 Task: Use the formula "STDEV.P" in spreadsheet "Project portfolio".
Action: Mouse moved to (158, 105)
Screenshot: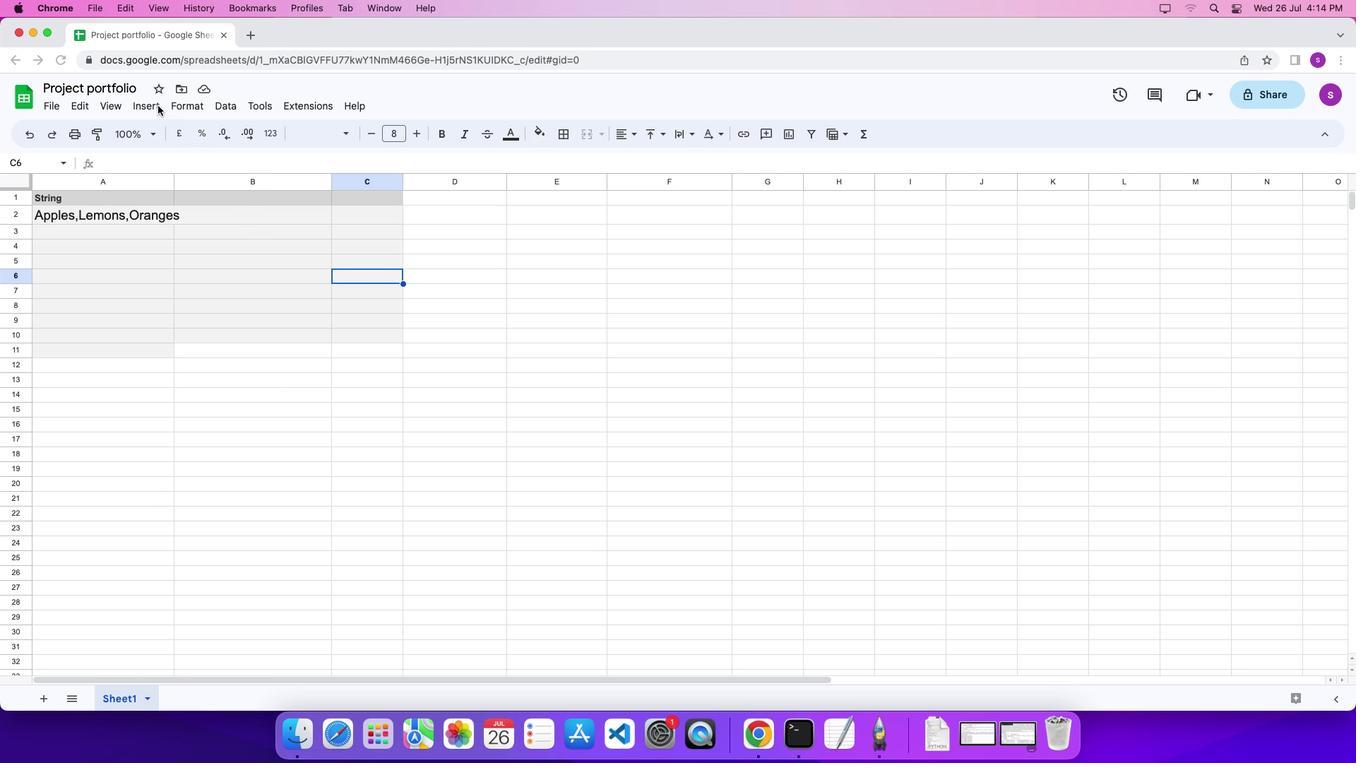 
Action: Mouse pressed left at (158, 105)
Screenshot: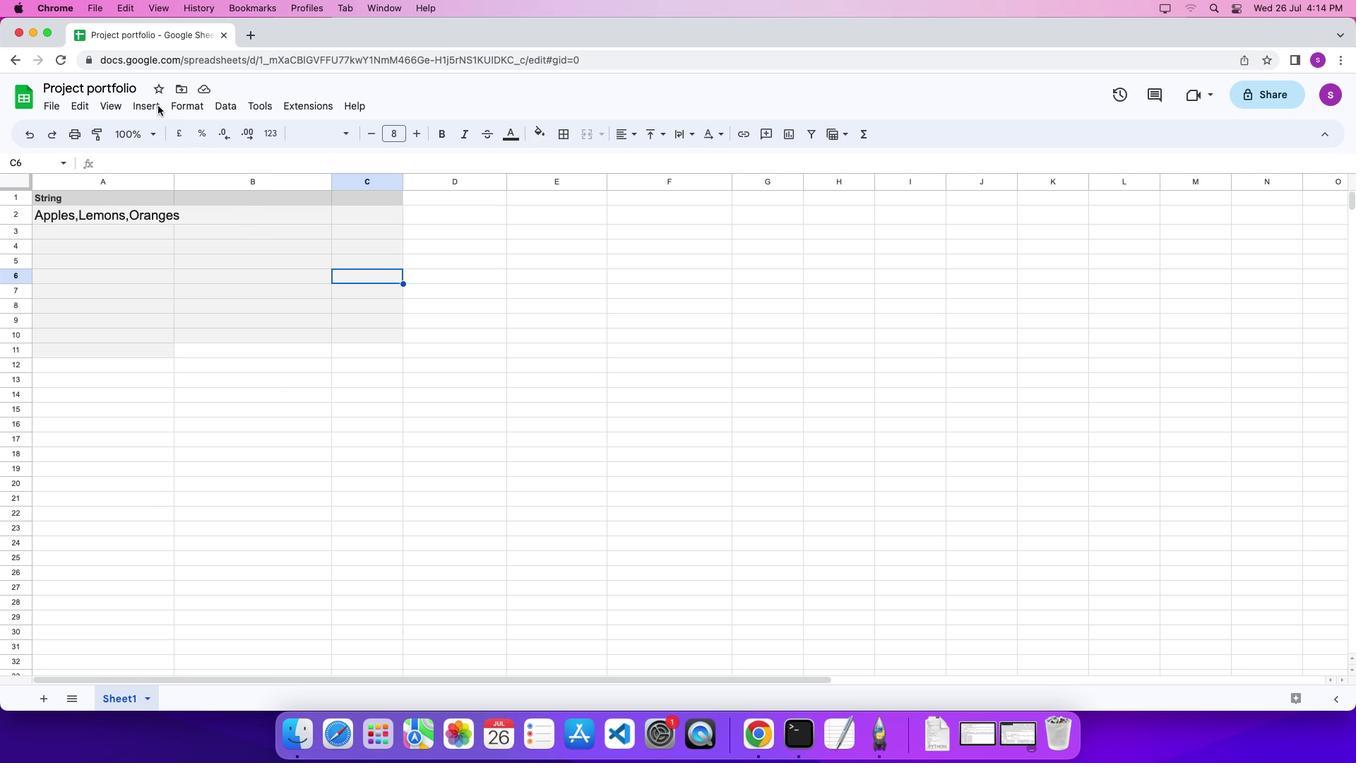 
Action: Mouse moved to (154, 103)
Screenshot: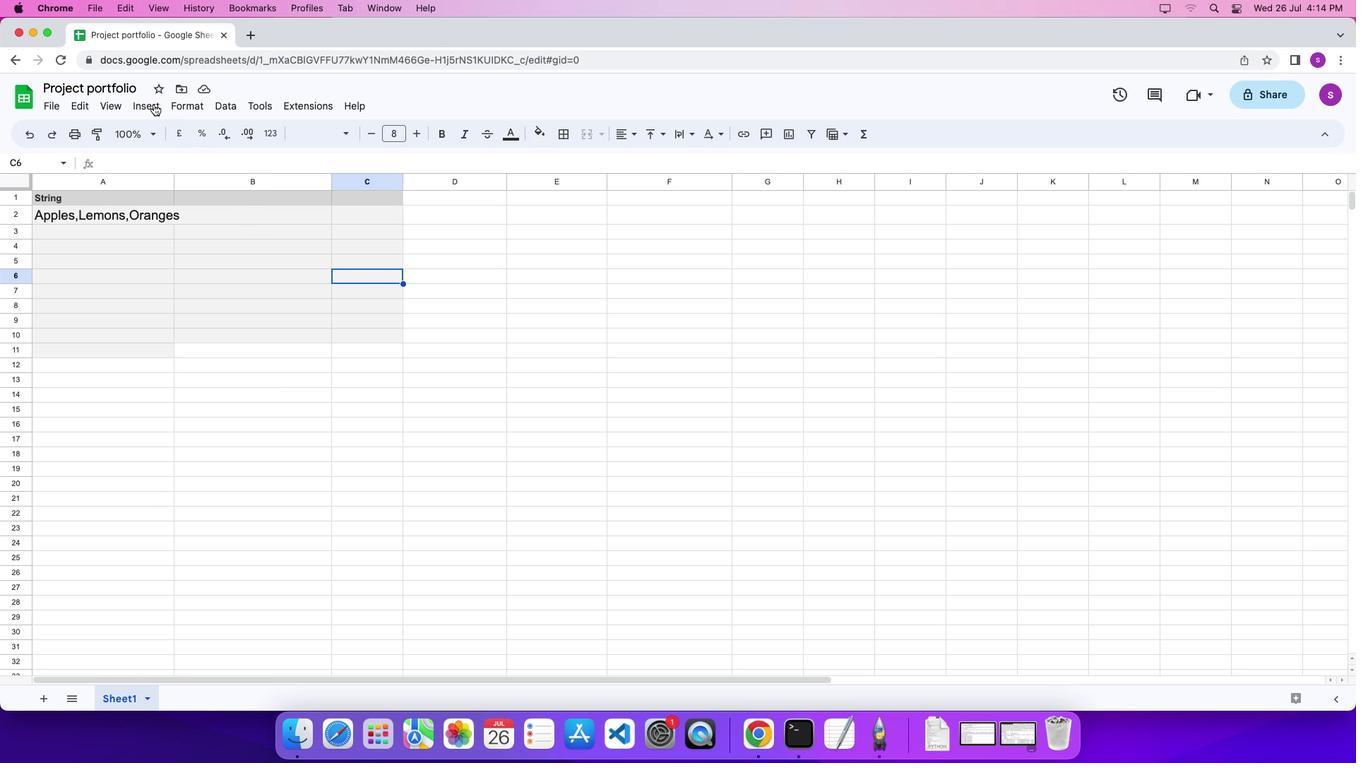 
Action: Mouse pressed left at (154, 103)
Screenshot: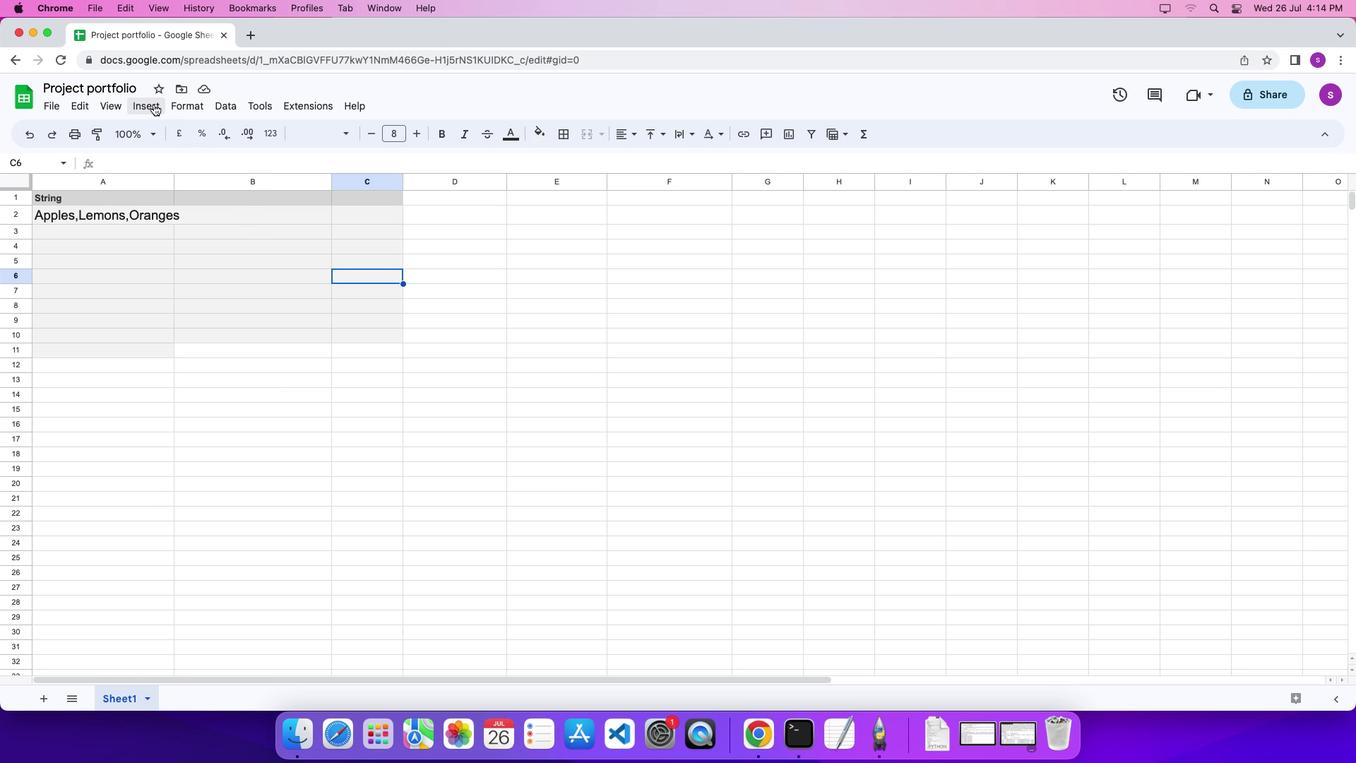 
Action: Mouse moved to (622, 633)
Screenshot: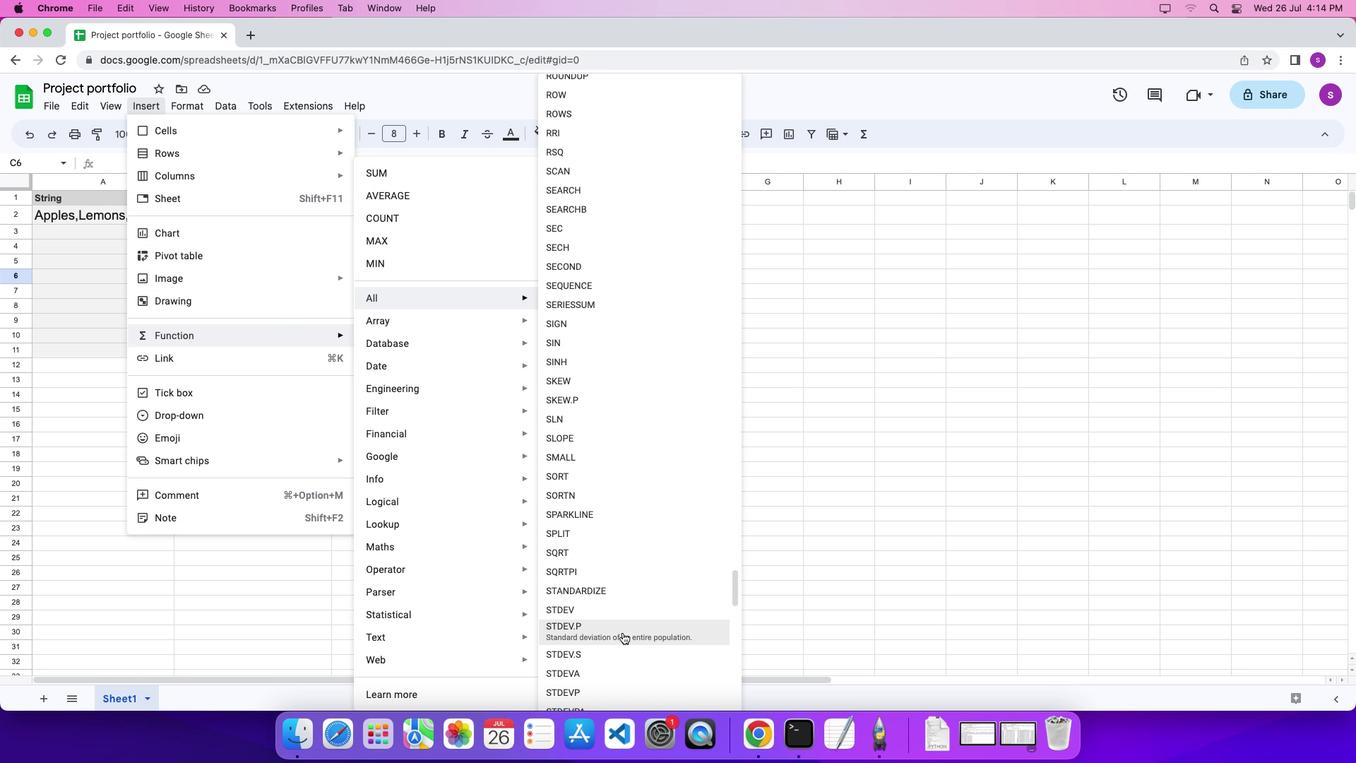 
Action: Mouse pressed left at (622, 633)
Screenshot: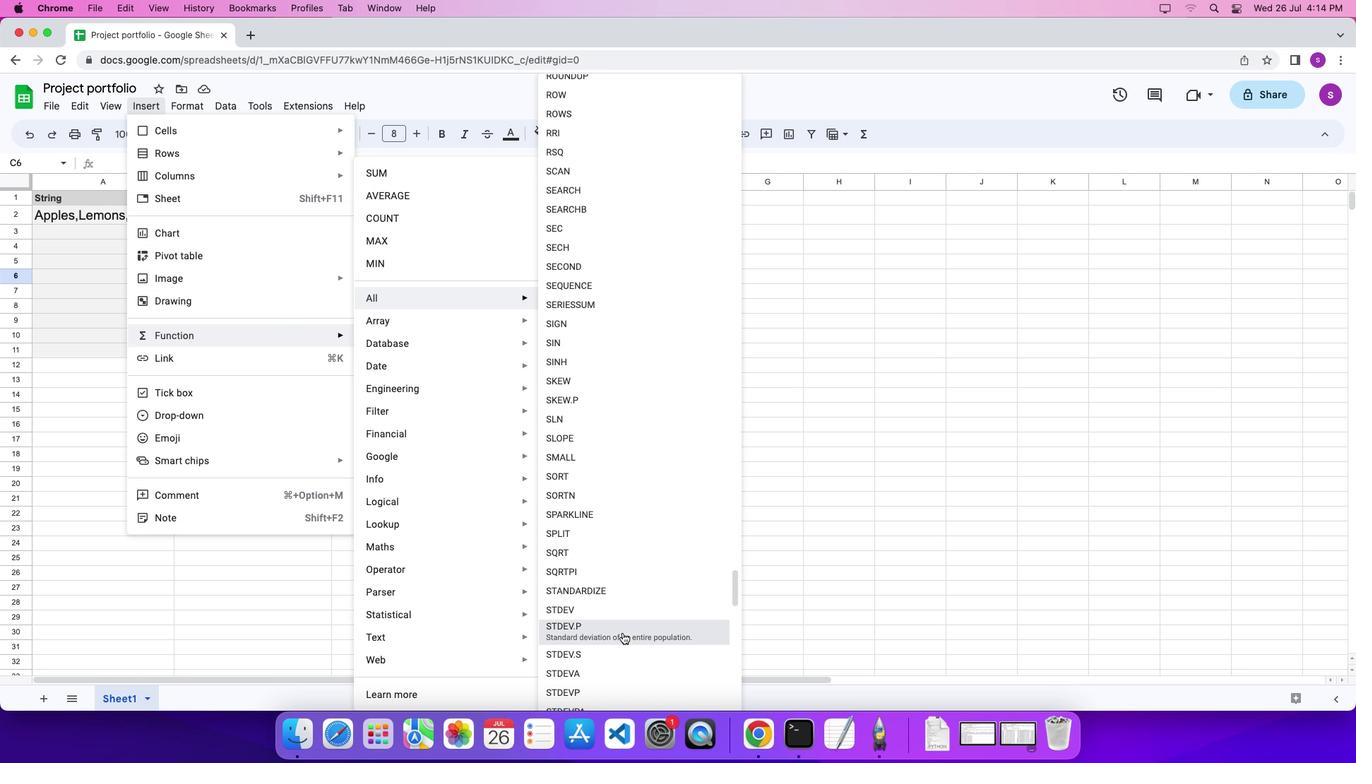 
Action: Mouse moved to (542, 533)
Screenshot: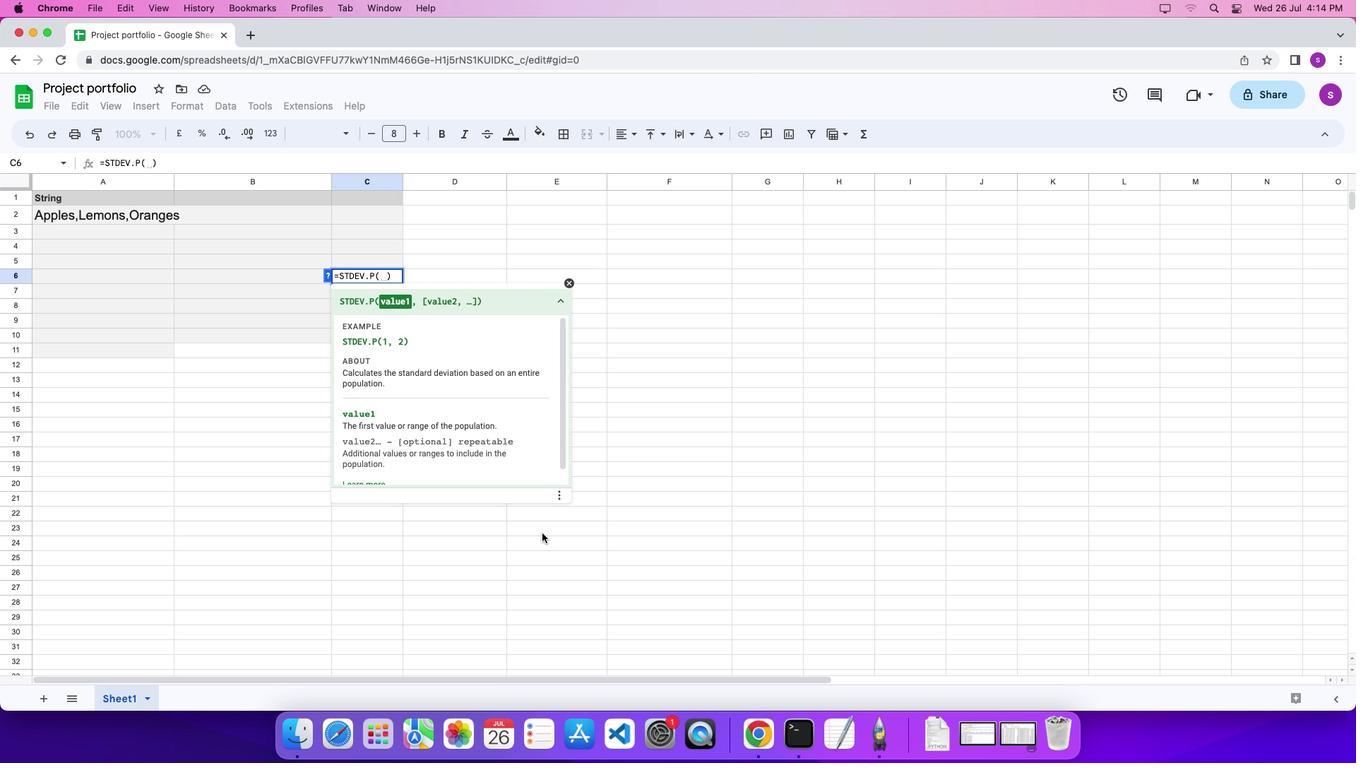 
Action: Key pressed '1'',''2''\x03'
Screenshot: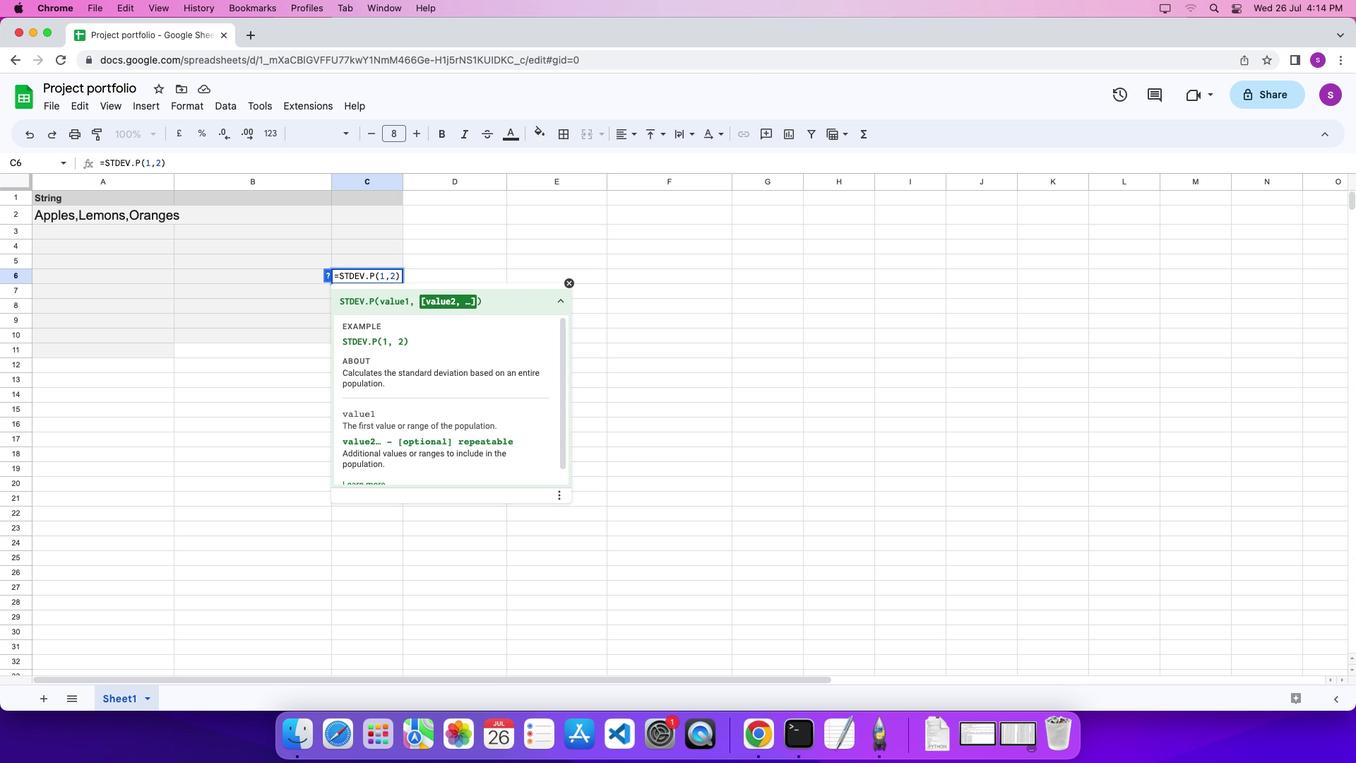 
